 Task: Read a file named "filelist.txt" containing a list of other files and process each listed file.
Action: Mouse moved to (291, 421)
Screenshot: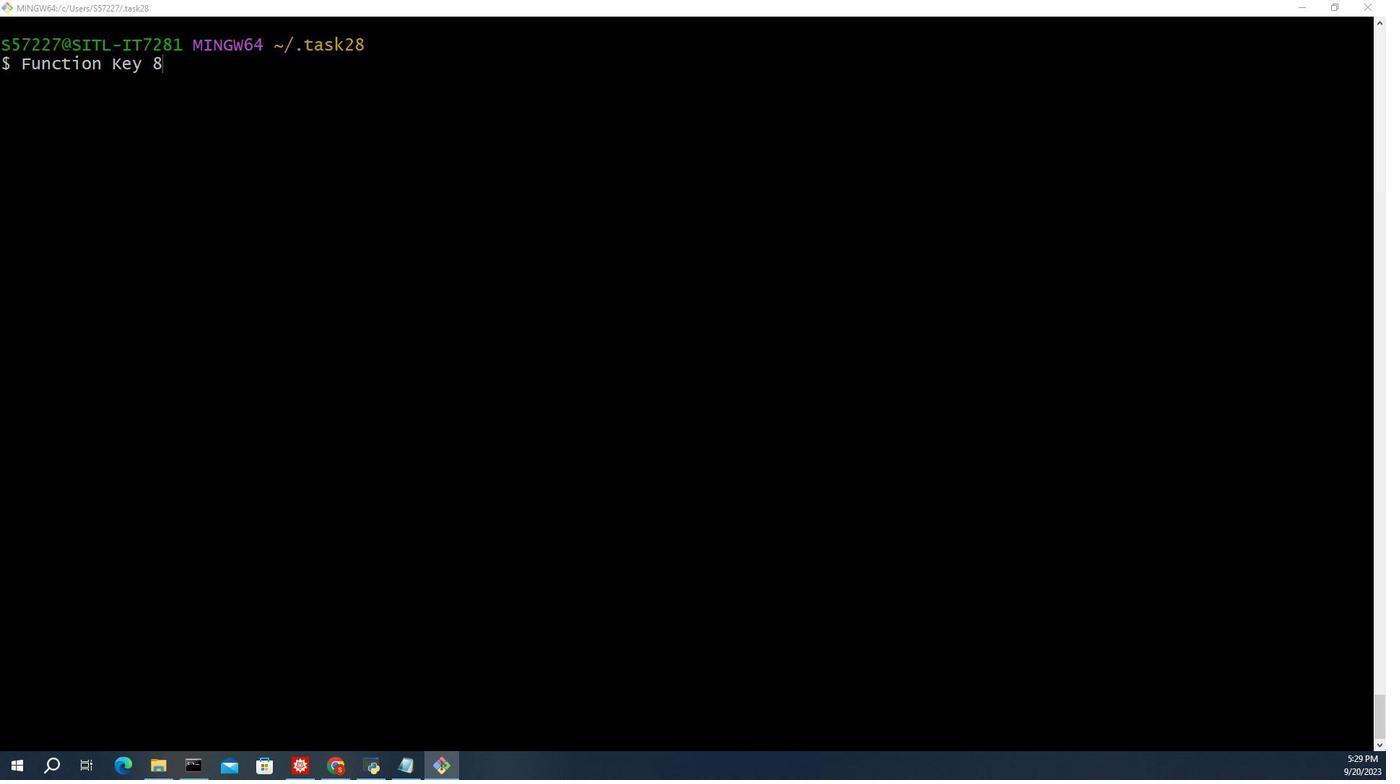 
Action: Mouse pressed left at (291, 421)
Screenshot: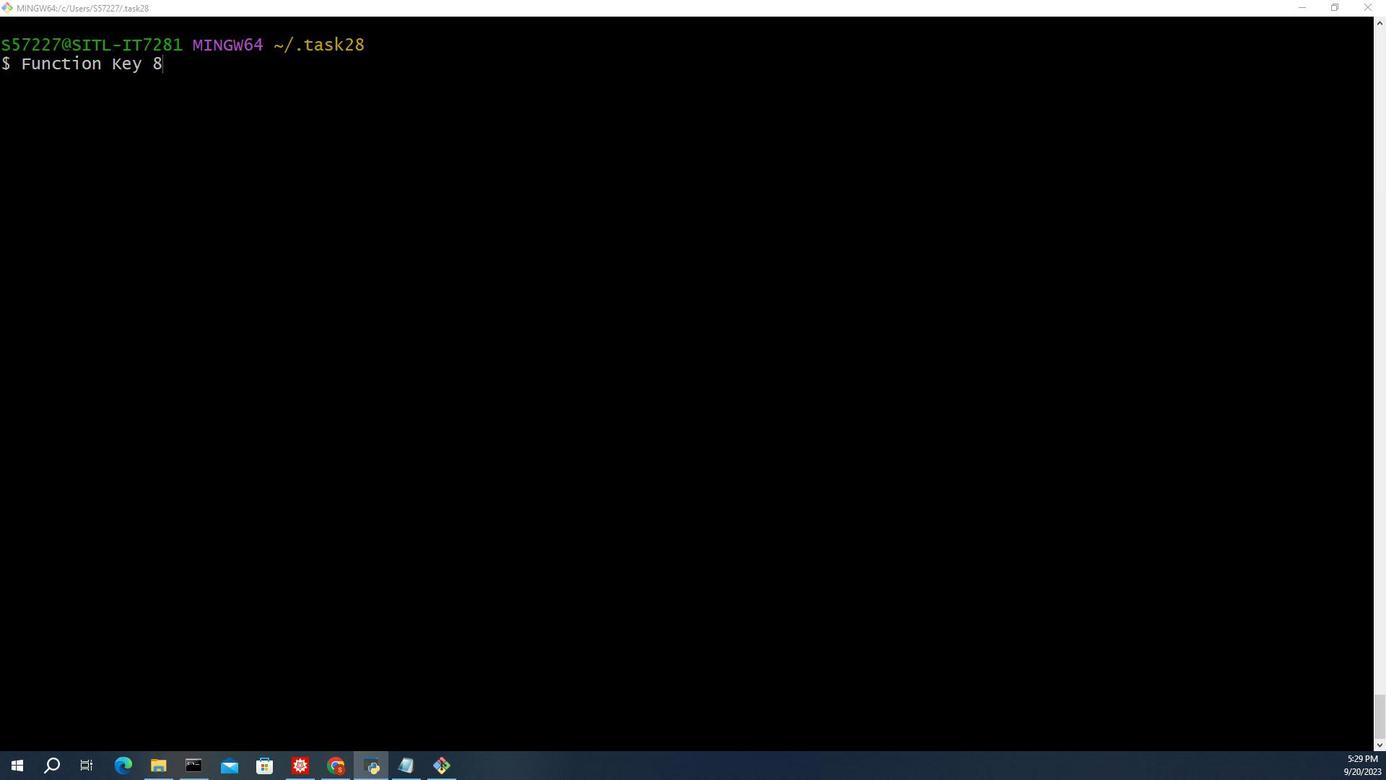 
Action: Mouse pressed left at (291, 421)
Screenshot: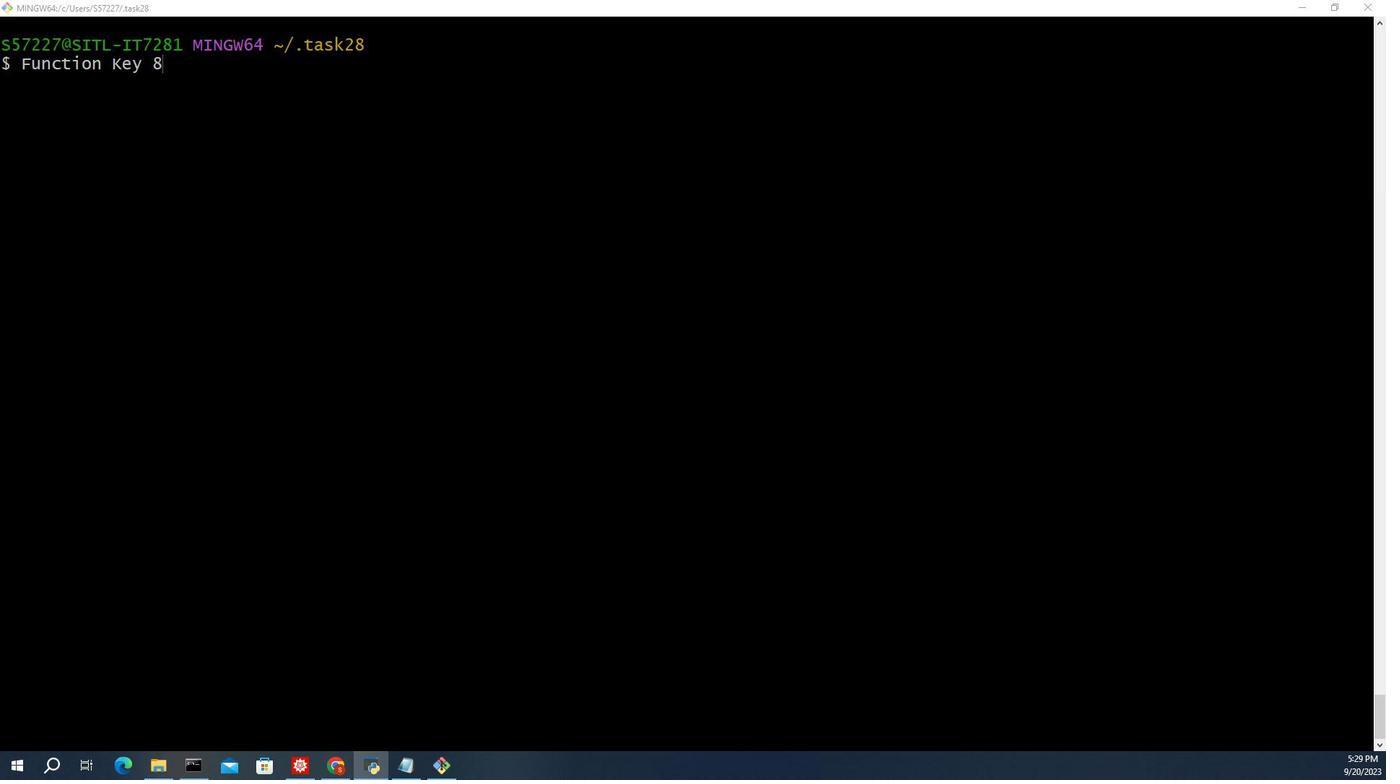 
Action: Mouse moved to (291, 421)
Screenshot: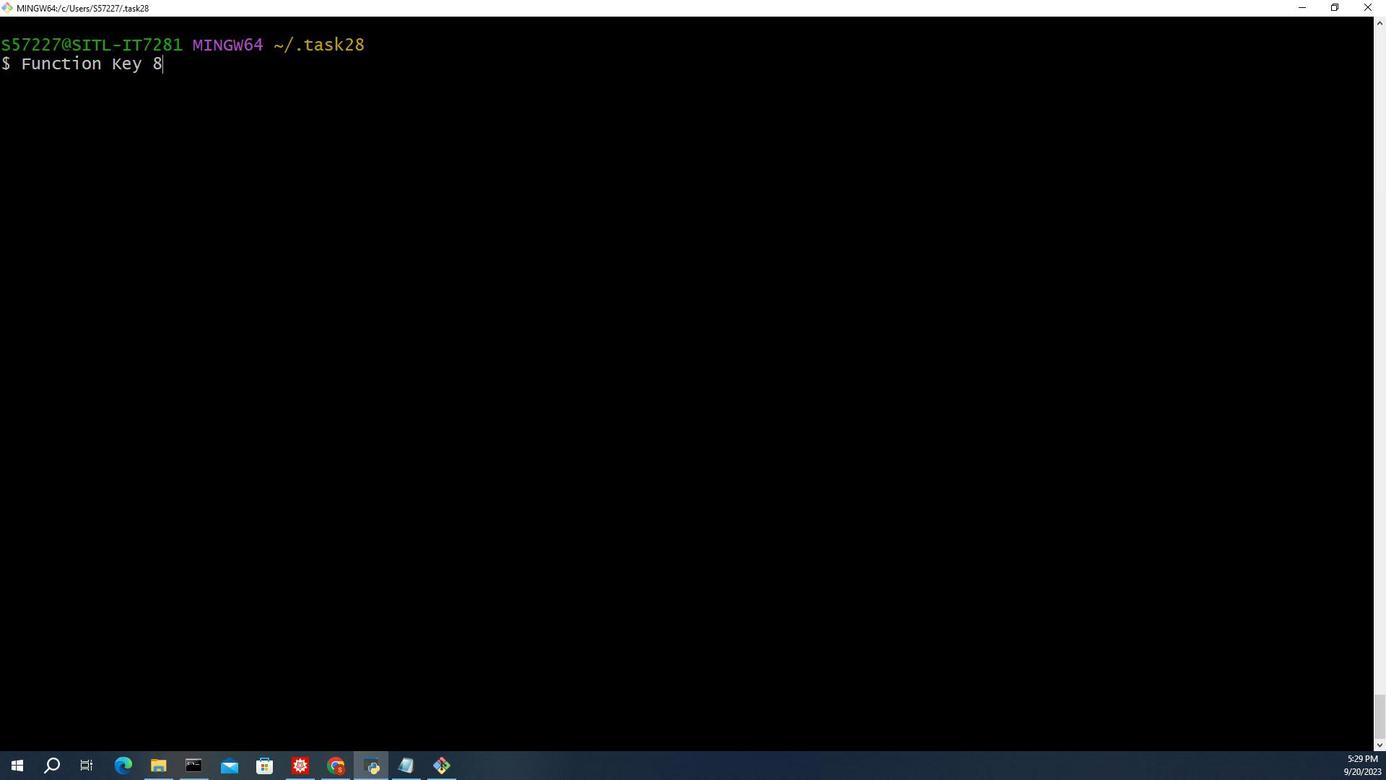 
Action: Mouse pressed left at (291, 421)
Screenshot: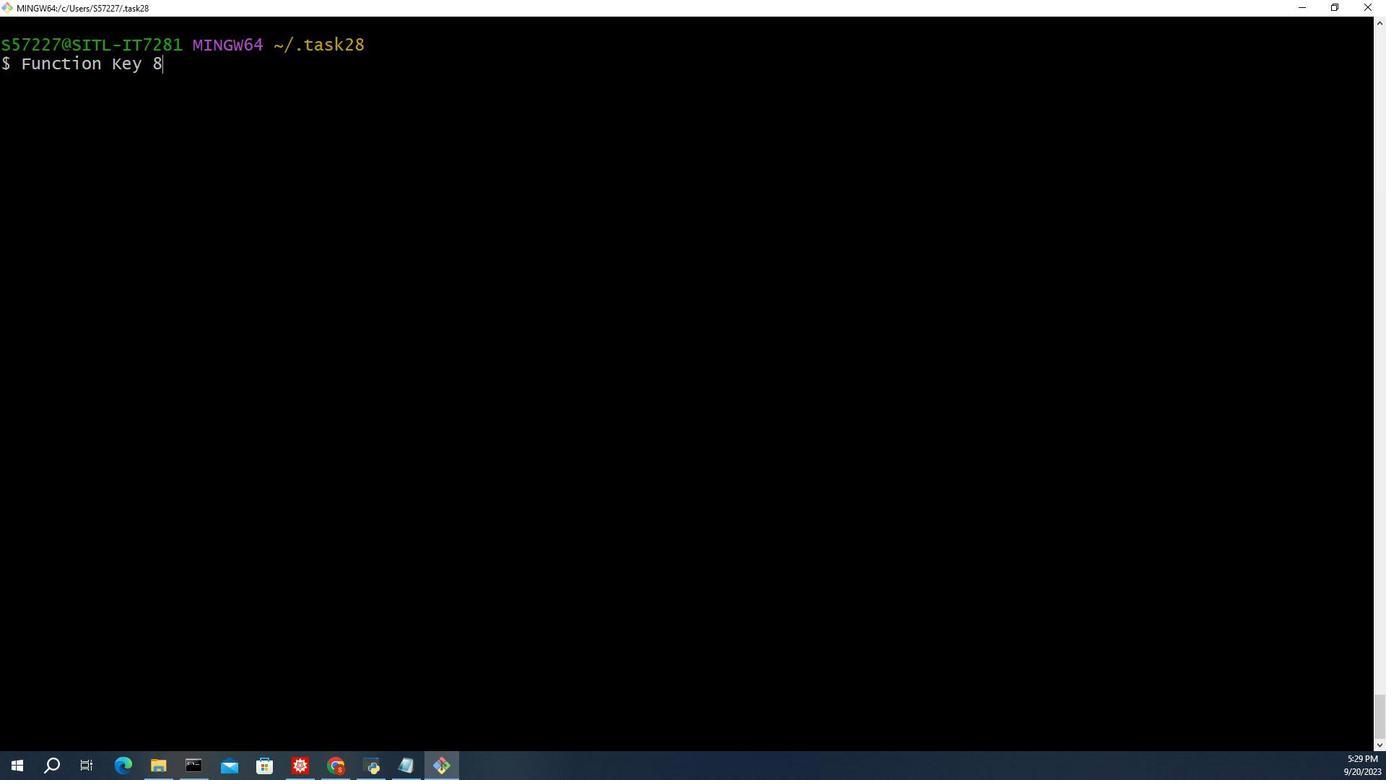 
Action: Mouse moved to (290, 421)
Screenshot: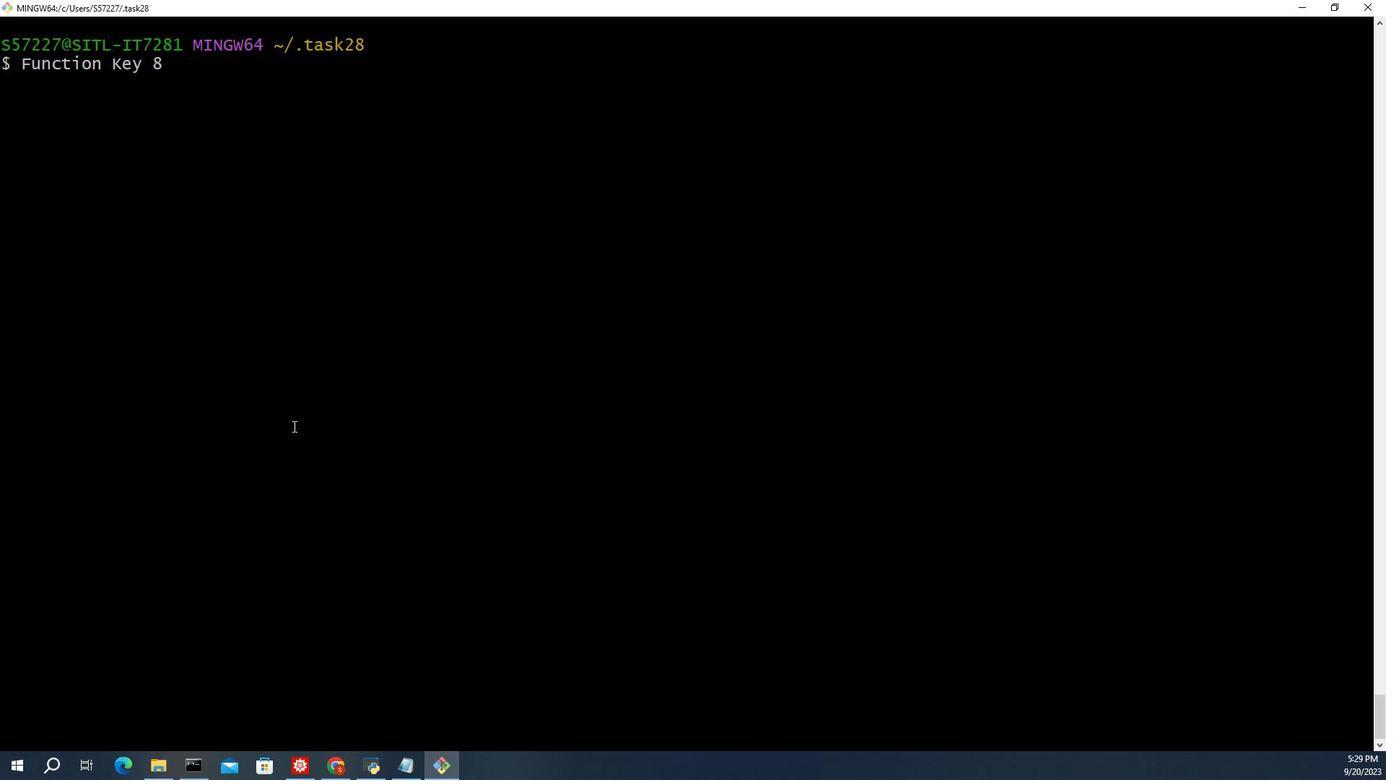 
Action: Mouse pressed left at (290, 421)
Screenshot: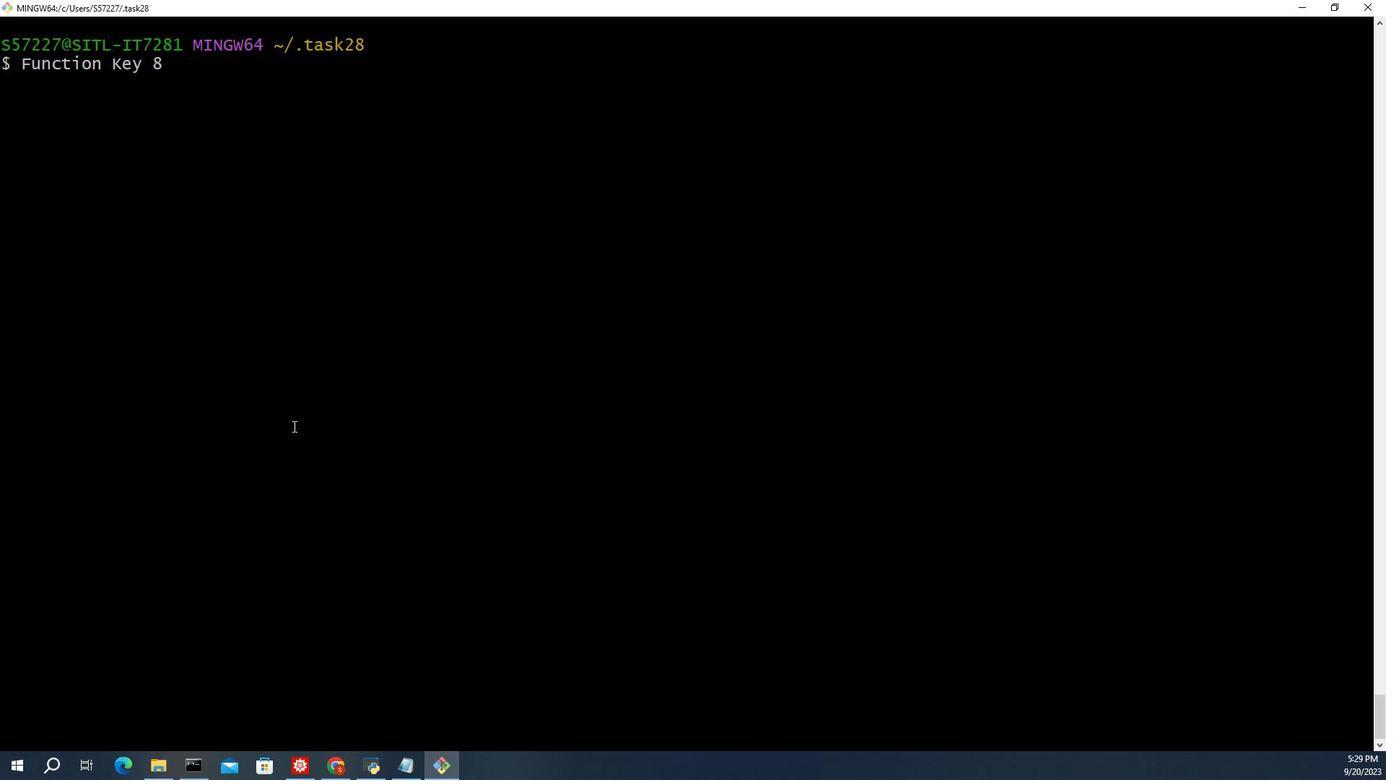 
Action: Mouse moved to (290, 421)
Screenshot: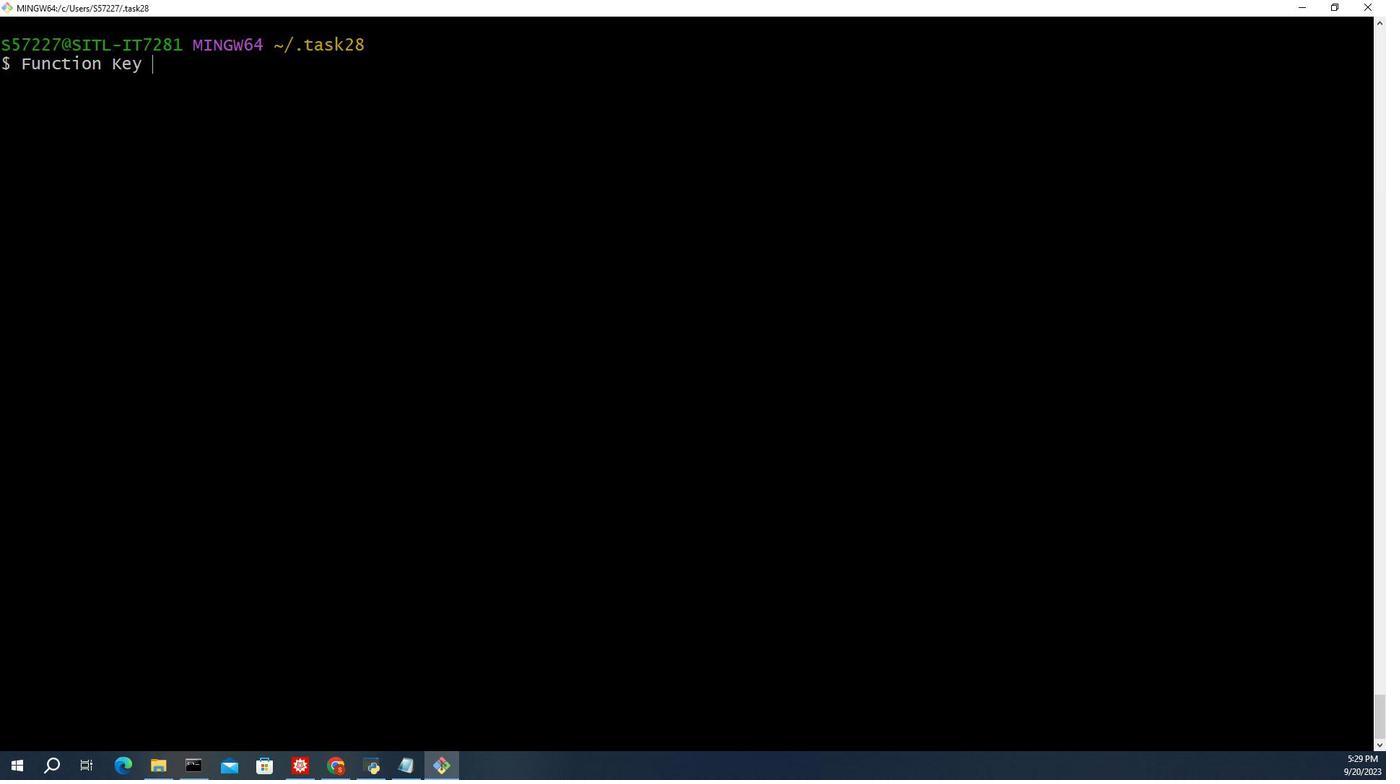 
Action: Key pressed <Key.backspace><Key.backspace><Key.backspace><Key.backspace><Key.backspace><Key.backspace><Key.backspace><Key.backspace><Key.backspace><Key.backspace><Key.backspace><Key.backspace><Key.backspace><Key.backspace><Key.backspace><Key.backspace><Key.backspace><Key.backspace>cd<Key.space>/c/use<Key.backspace><Key.backspace><Key.backspace><Key.shift>user<Key.backspace><Key.backspace><Key.backspace><Key.backspace><Key.shift>Users/<Key.shift_r>S57227<Key.enter>g<Key.backspace>mkdir<Key.space>task27<Key.enter>cd<Key.space>task27<Key.enter><Key.enter>d<Key.backspace>touch<Key.space>filelist.txt<Key.enter>echo<Key.space><Key.shift>"<Key.space><Key.backspace>c<Key.backspace>/c/user<Key.backspace><Key.backspace><Key.backspace><Key.backspace><Key.shift>Users/<Key.shift_r>S57227/task9<Key.enter><Key.backspace><Key.shift><Key.shift><Key.shift><Key.shift><Key.shift><Key.shift><Key.shift><Key.shift><Key.shift><Key.shift>"<Key.enter>echo<Key.space><Key.backspace><Key.shift><Key.shift><Key.shift><Key.shift><Key.shift><Key.shift><Key.shift><Key.shift>"<Key.backspace><Key.space><Key.shift>"/c/u<Key.backspace><Key.shift>user<Key.backspace><Key.backspace><Key.backspace><Key.backspace><Key.shift>Users/<Key.shift_r>S57227/task9<Key.shift><Key.shift>"<Key.space><Key.shift>><Key.space>task<Key.backspace><Key.backspace><Key.backspace><Key.backspace>filelist.txt<Key.enter>cat<Key.space>t<Key.backspace>filelist.txt<Key.enter>echo<Key.space><Key.shift><Key.shift>"/x<Key.backspace>c/<Key.shift>Users<Key.shift>?<Key.shift_r>S<Key.backspace><Key.backspace>/<Key.shift_r>S57227/task11<Key.shift>"<Key.space><Key.shift>>><Key.space>files<Key.backspace>list.txt<Key.enter>cat<Key.space>filelist.txt<Key.enter>echo<Key.space><Key.shift>"<Key.space>j<Key.backspace><Key.backspace><Key.space><Key.backspace><Key.shift><Key.shift_r>C<Key.backspace>c<Key.backspace><Key.space><Key.backspace><Key.space><Key.enter><Key.shift>"<Key.enter>echo<Key.space><Key.shift>"/c/users<Key.left><Key.delete><Key.shift><Key.shift><Key.shift><Key.shift><Key.shift><Key.shift><Key.shift>U<Key.end>/<Key.shift_r>S57227/task21<Key.space><Key.shift>>><Key.space>file<Key.left><Key.left><Key.left><Key.left><Key.left><Key.left><Key.left><Key.left><Key.shift><Key.shift><Key.shift><Key.shift><Key.shift><Key.shift><Key.shift><Key.shift><Key.shift><Key.shift><Key.shift>"<Key.right><Key.right><Key.right><Key.right><Key.right><Key.right><Key.right><Key.right>list.txt<Key.enter>cat<Key.space>t<Key.backspace>filelist.txt<Key.enter>d<Key.backspace>vim<Key.space>task.sh<Key.enter><Key.insert><Key.shift_r><Key.shift_r><Key.shift_r><Key.shift_r>#<Key.shift_r><Key.shift_r>!/bin/bash<Key.enter><Key.enter>check<Key.space>if<Key.space>the<Key.space>filelist.txt<Key.space>files<Key.space>exid<Key.backspace>sts<Key.enter><Key.enter><Key.backspace>if<Key.space>[<Key.space><Key.shift_r>!<Key.space>-f<Key.space><Key.shift>"filesl<Key.backspace><Key.backspace>list.txt<Key.shift>"<Key.space>];<Key.space>then<Key.enter>echo<Key.space><Key.shift><Key.shift><Key.shift><Key.shift><Key.shift><Key.shift><Key.shift><Key.shift><Key.shift><Key.shift>"<Key.shift_r>Error<Key.shift>:<Key.space>'<Key.shift_r>F<Key.backspace>filelist.txt'<Key.space>not<Key.space>found.<Key.shift>"<Key.enter>exit<Key.space>1<Key.enter>fi<Key.enter><Key.enter><Key.shift_r><Key.shift_r><Key.shift_r><Key.shift_r><Key.shift_r><Key.shift_r>#<Key.shift>L<Key.backspace><Key.space><Key.shift>Loop<Key.space>through<Key.space>eahc<Key.backspace><Key.backspace>ch<Key.space>file<Key.space>listed<Key.space>in<Key.space>filels<Key.backspace>ist<Key.space>.t<Key.backspace><Key.backspace><Key.backspace>.txt<Key.enter><Key.enter><Key.backspace><Key.backspace>while<Key.space><Key.shift>IFS<Key.space>=<Key.space>read<Key.space>p<Key.backspace>-r<Key.space>filename;<Key.space>do<Key.enter><Key.shift_r><Key.shift_r><Key.shift_r><Key.shift_r><Key.shift_r><Key.shift_r>#c<Key.backspace><Key.space>check<Key.space>if<Key.space>the<Key.space>listed<Key.space>d<Key.backspace>file<Key.space>d<Key.backspace>exists<Key.enter><Key.enter><Key.backspace><Key.backspace>if<Key.space>[<Key.space>-f<Key.space><Key.shift>"<Key.shift>$filename<Key.shift><Key.shift><Key.shift><Key.shift><Key.shift><Key.shift><Key.shift><Key.shift><Key.shift><Key.shift><Key.shift><Key.shift><Key.shift><Key.shift><Key.shift><Key.shift><Key.shift><Key.shift><Key.shift><Key.shift><Key.shift><Key.shift><Key.shift><Key.shift><Key.shift><Key.shift><Key.shift><Key.shift><Key.shift><Key.shift>"<Key.space>];<Key.space>then<Key.enter><Key.shift_r><Key.shift_r>#process<Key.space>the<Key.space>file<Key.space><Key.shift>(replace<Key.space>with<Key.space>your<Key.space>processing<Key.space>logic<Key.shift>)<Key.enter><Key.backspace>echo<Key.space><Key.shift><Key.shift>"<Key.shift>Processing<Key.space>file<Key.shift>:<Key.space><Key.shift_r>$filenam<Key.shift><Key.backspace><Key.backspace>n<Key.backspace>ame<Key.shift>"<Key.enter><Key.shift_r><Key.shift_r><Key.shift_r><Key.shift_r><Key.shift_r><Key.shift_r>#<Key.shift_r>Add<Key.space>your<Key.space>processn<Key.backspace>ing<Key.space>logic<Key.space>here<Key.enter><Key.backspace>else<Key.enter>echo<Key.space><Key.shift>"<Key.shift_r>File<Key.space>not<Key.space>foun<Key.shift>d<Key.shift><Key.shift><Key.shift><Key.shift><Key.shift><Key.shift><Key.shift><Key.shift><Key.shift><Key.shift><Key.shift><Key.shift><Key.shift><Key.shift><Key.shift><Key.shift><Key.shift><Key.shift><Key.shift><Key.shift><Key.shift><Key.shift><Key.shift><Key.shift><Key.shift><Key.shift><Key.shift><Key.shift><Key.shift>:<Key.space><Key.shift_r>$filename<Key.shift>"fi<Key.backspace><Key.backspace><Key.enter>fi<Key.enter>done<Key.shift><Key.shift><Key.shift><Key.shift><Key.shift><Key.shift><Key.shift><Key.shift><Key.shift><Key.shift><Key.shift><Key.shift><Key.shift><Key.shift><Key.shift><Key.shift><Key.shift><Key.space><Key.shift><<Key.space>fi<Key.backspace><Key.backspace><Key.shift>"filelist.txt<Key.shift><Key.shift><Key.shift><Key.shift><Key.shift><Key.shift><Key.shift><Key.shift><Key.shift><Key.shift><Key.shift><Key.shift><Key.shift><Key.shift><Key.shift><Key.shift>"<Key.esc><Key.shift_r>:wq<Key.shift_r><Key.shift_r><Key.shift_r><Key.backspace><Key.enter><Key.shift_r><Key.esc><Key.insert><Key.esc><Key.shift_r><Key.shift_r><Key.shift_r><Key.shift_r><Key.shift_r><Key.shift_r><Key.shift_r><Key.shift_r><Key.shift_r><Key.shift_r><Key.shift_r><Key.shift_r><Key.shift_r><Key.shift_r><Key.shift_r><Key.shift_r><Key.shift_r><Key.shift_r><Key.shift_r><Key.shift_r><Key.shift_r><Key.shift_r><Key.shift_r><Key.shift_r><Key.shift_r>:q<Key.enter>cat<Key.space>tasl<Key.backspace>k.sh<Key.enter>e<Key.backspace>v<Key.backspace>x<Key.backspace>sf<Key.backspace><Key.backspace>chmod<Key.space><Key.shift>+x<Key.space>file<Key.backspace><Key.backspace><Key.backspace><Key.backspace>ta<Key.backspace><Key.backspace>filelist.s<Key.backspace>txt<Key.enter>chmod<Key.space><Key.shift>+x<Key.space>fi<Key.backspace><Key.backspace>t<Key.backspace>task.sh<Key.enter>./task.sh<Key.enter>vim<Key.space>s<Key.backspace>task.sh<Key.enter><Key.up><Key.up><Key.up><Key.up><Key.up><Key.up><Key.up><Key.up><Key.up><Key.up><Key.insert><Key.right><Key.backspace><Key.down><Key.esc><Key.shift_r><Key.shift_r><Key.shift_r><Key.shift_r><Key.shift_r><Key.shift_r><Key.shift_r><Key.shift_r><Key.shift_r><Key.shift_r><Key.shift_r><Key.shift_r>:wq<Key.shift_r>!<Key.enter>chmod<Key.space><Key.shift>+x<Key.space>task.sh<Key.enter>./task.sh<Key.enter>
Screenshot: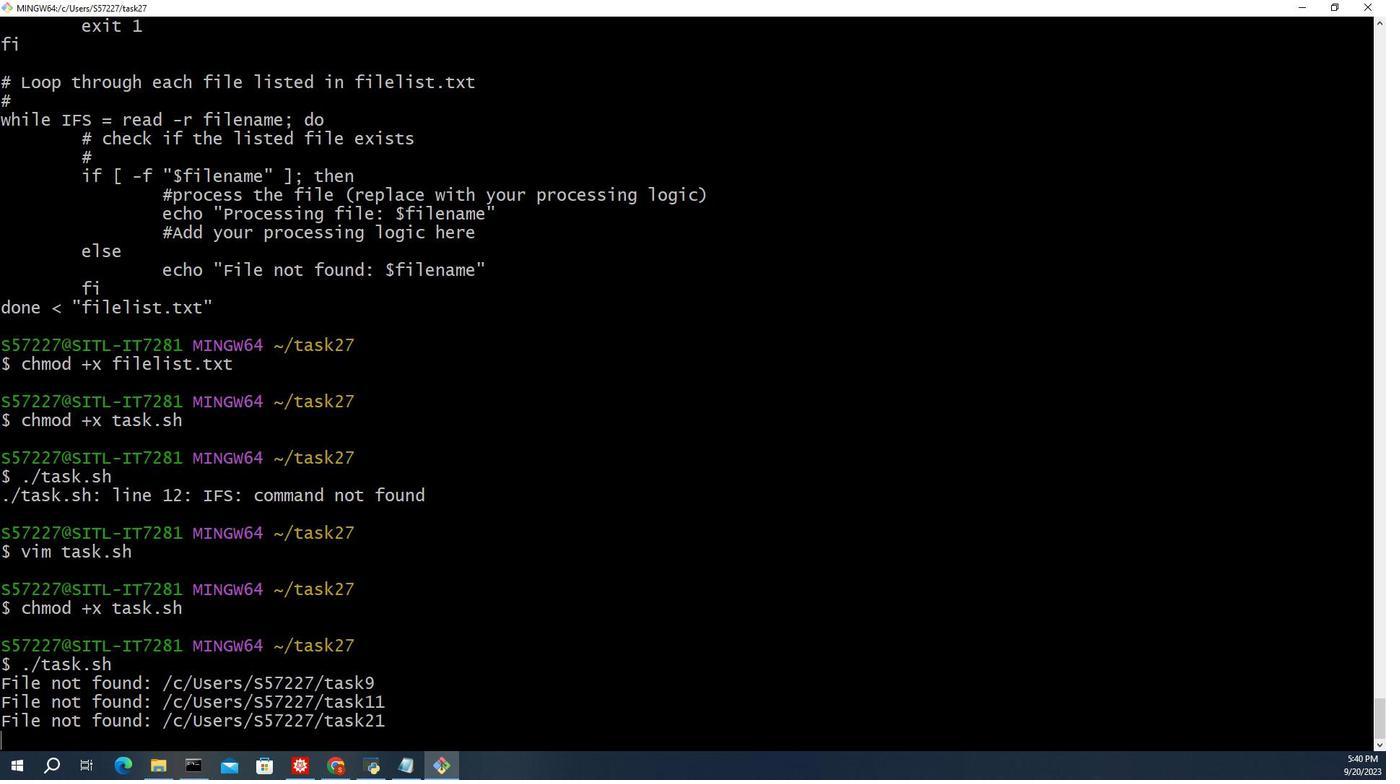 
